Task: Change the column width to 'Very Narrow' in the Immersive Reader settings of Outlook.
Action: Mouse moved to (202, 24)
Screenshot: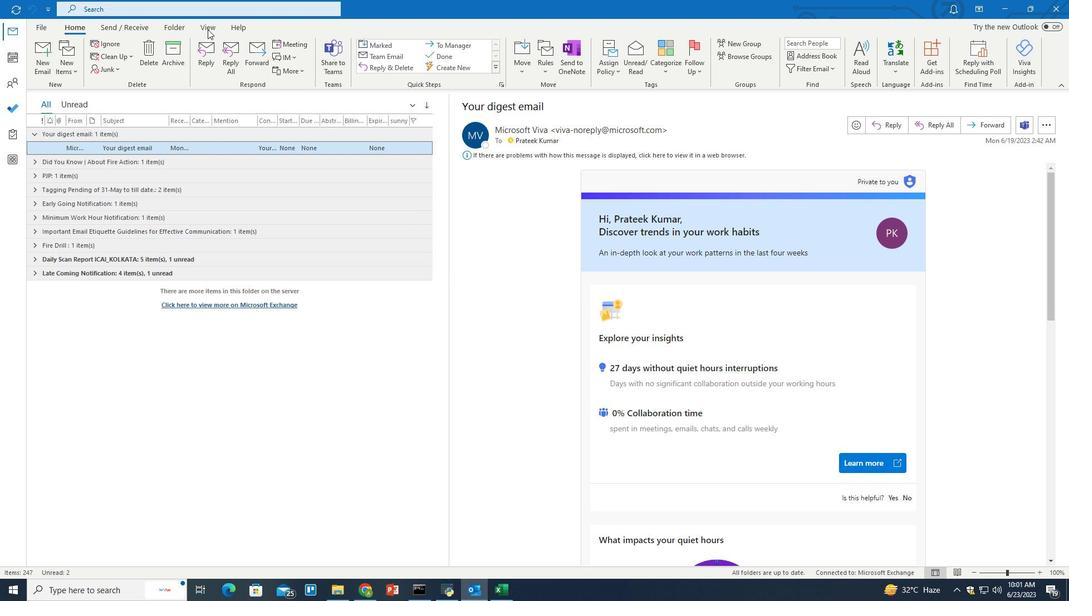 
Action: Mouse pressed left at (202, 24)
Screenshot: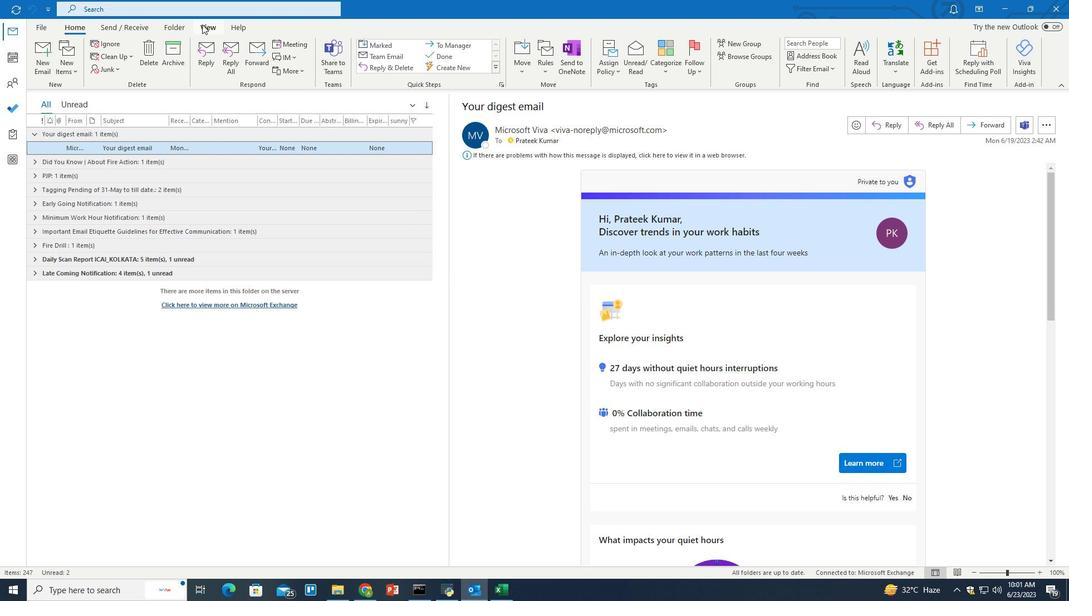 
Action: Mouse moved to (944, 66)
Screenshot: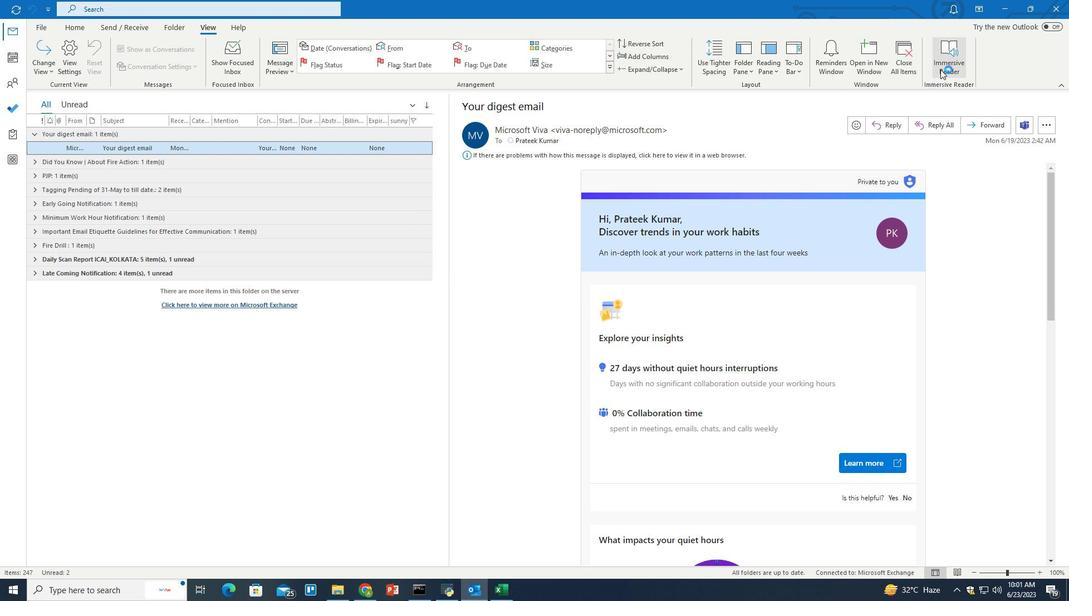 
Action: Mouse pressed left at (944, 66)
Screenshot: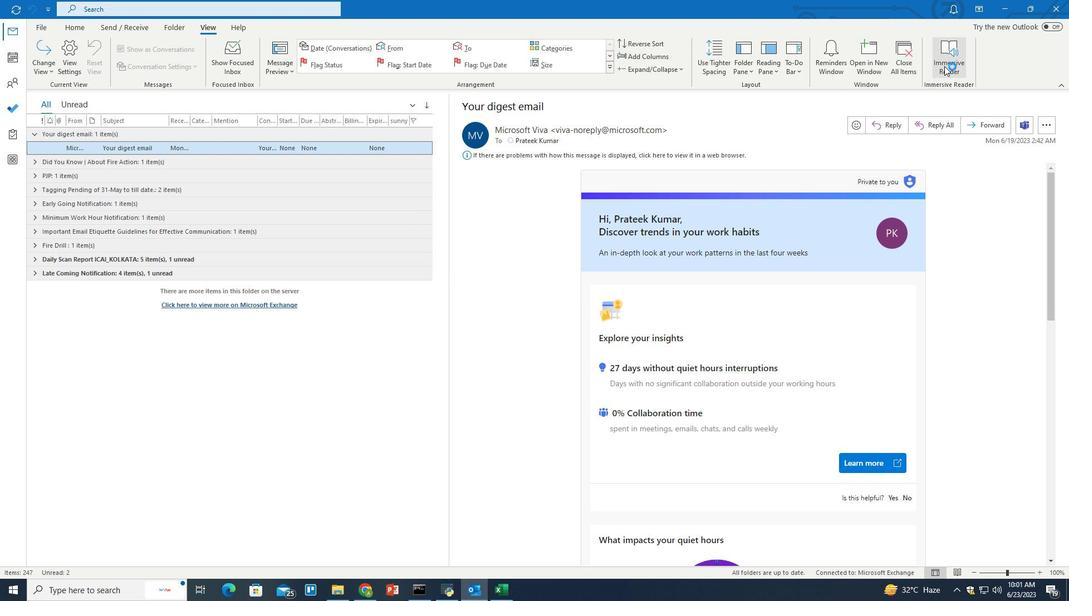 
Action: Mouse moved to (52, 67)
Screenshot: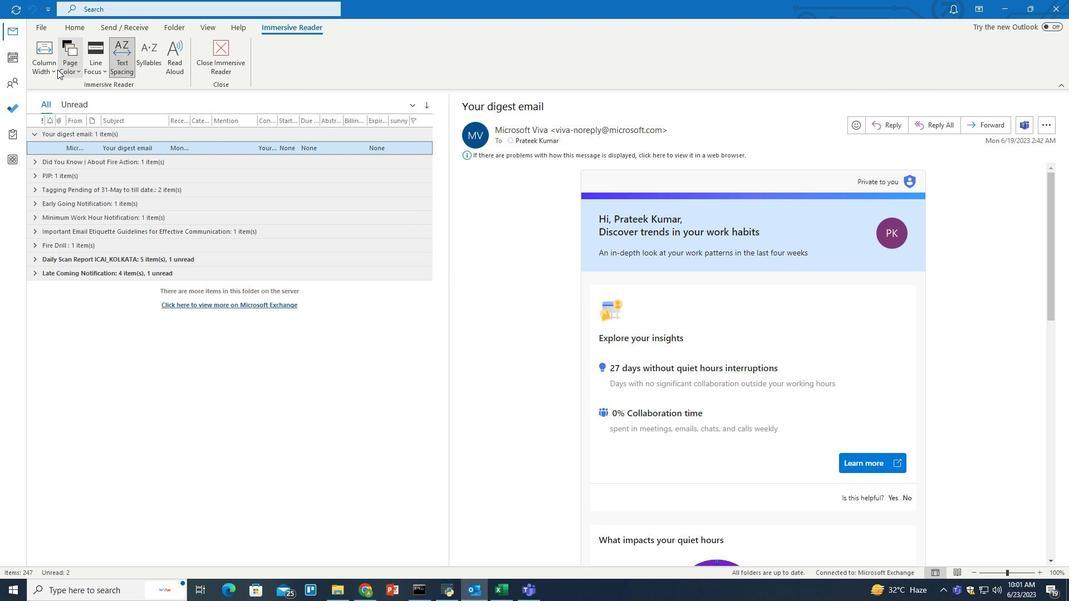 
Action: Mouse pressed left at (52, 67)
Screenshot: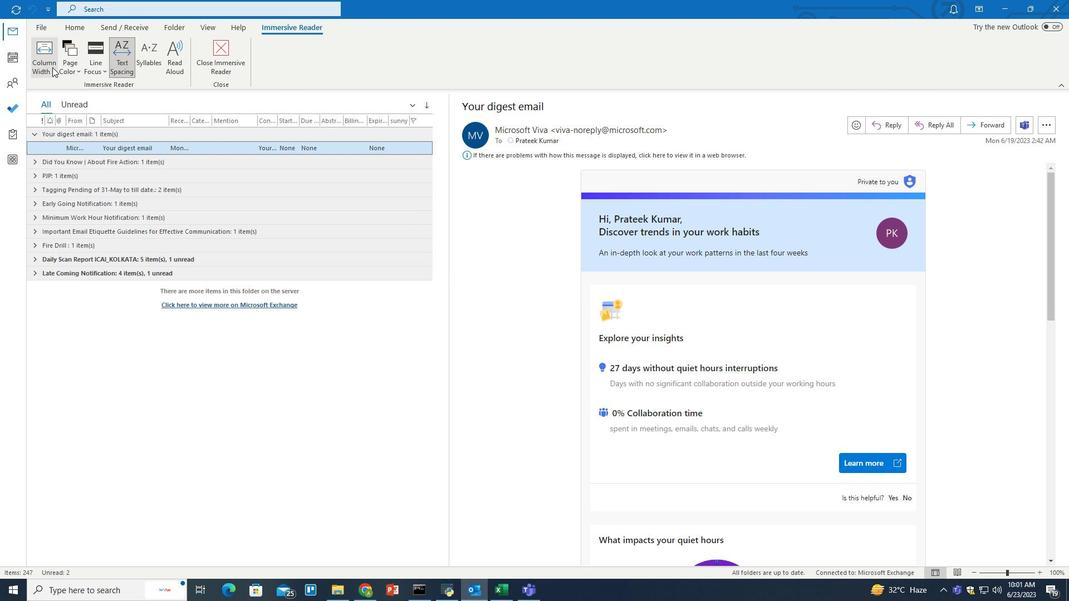 
Action: Mouse moved to (72, 126)
Screenshot: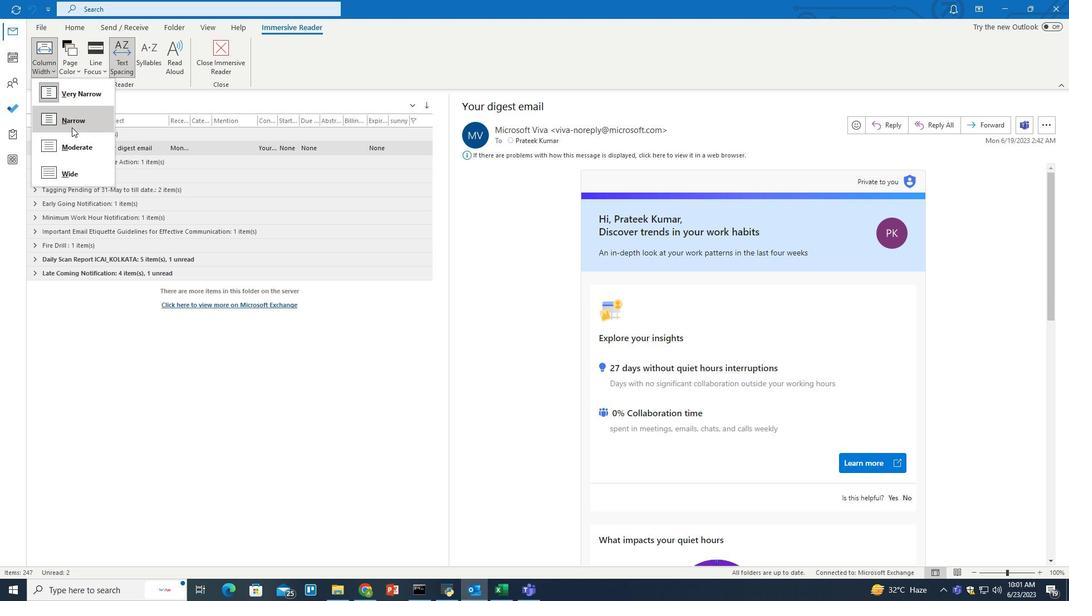 
Action: Mouse pressed left at (72, 126)
Screenshot: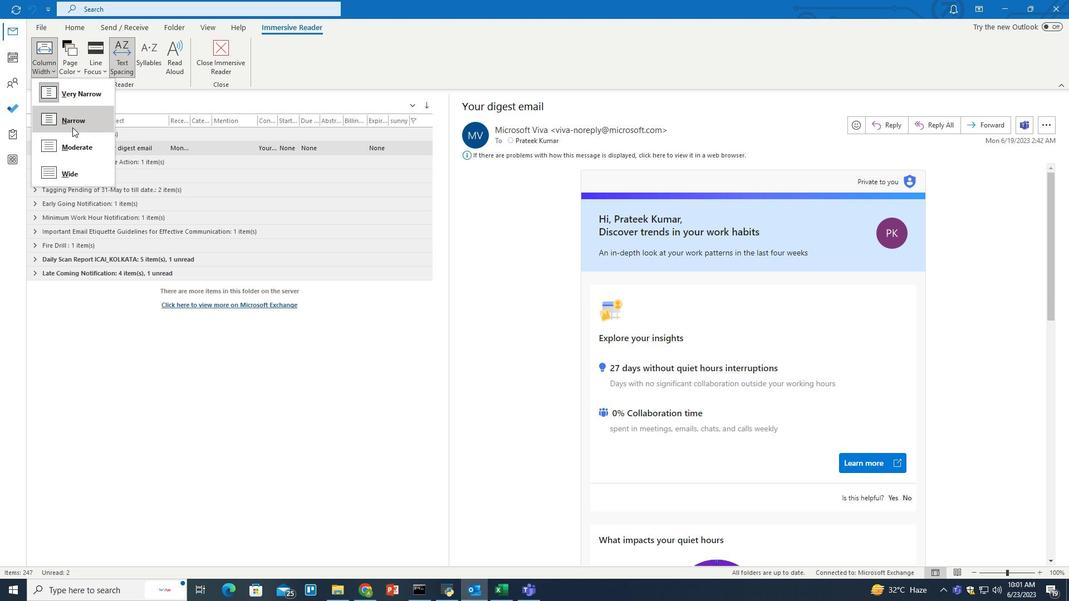 
